 Task: Filter the search "javascript" by repositories.
Action: Mouse moved to (869, 83)
Screenshot: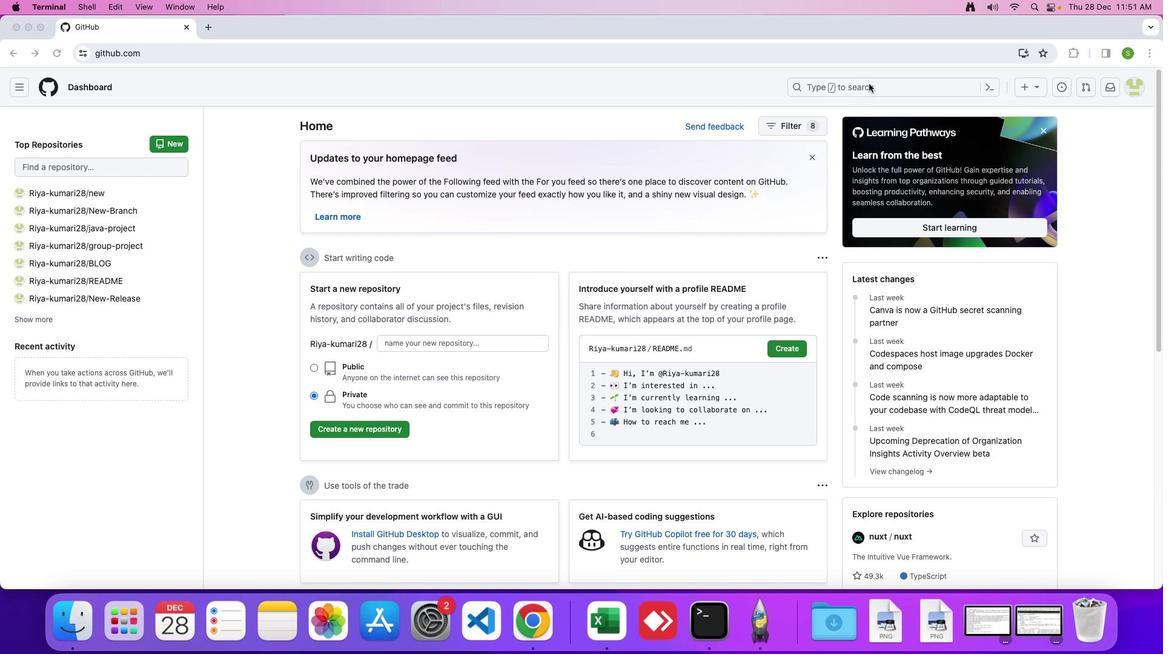 
Action: Mouse pressed left at (869, 83)
Screenshot: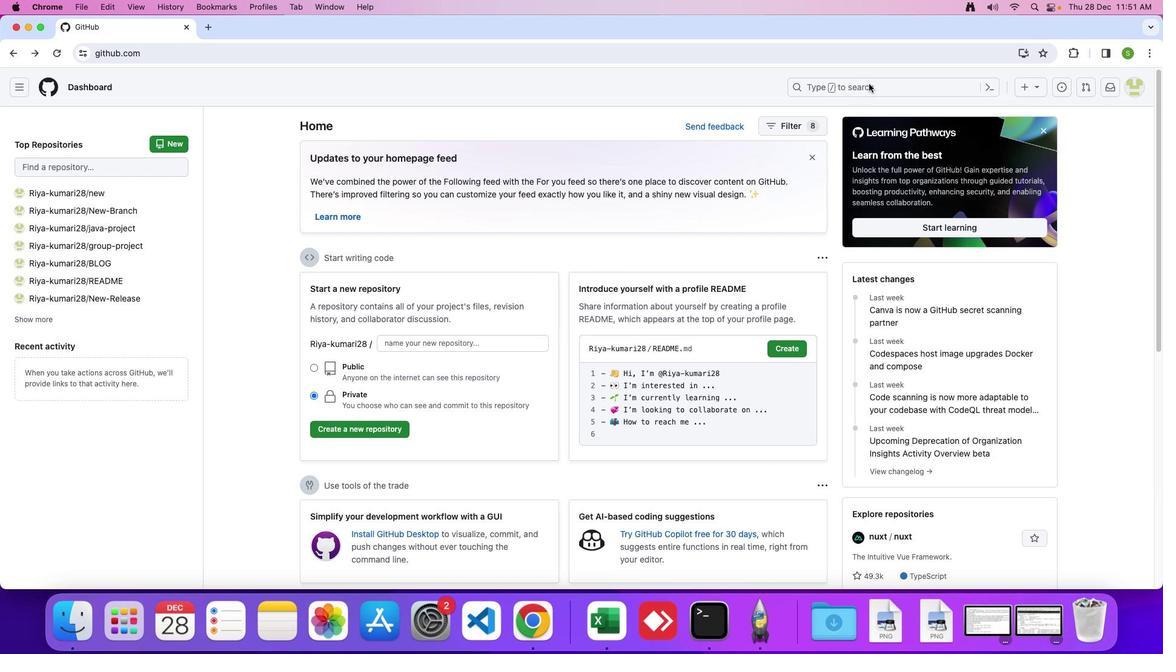 
Action: Mouse moved to (867, 84)
Screenshot: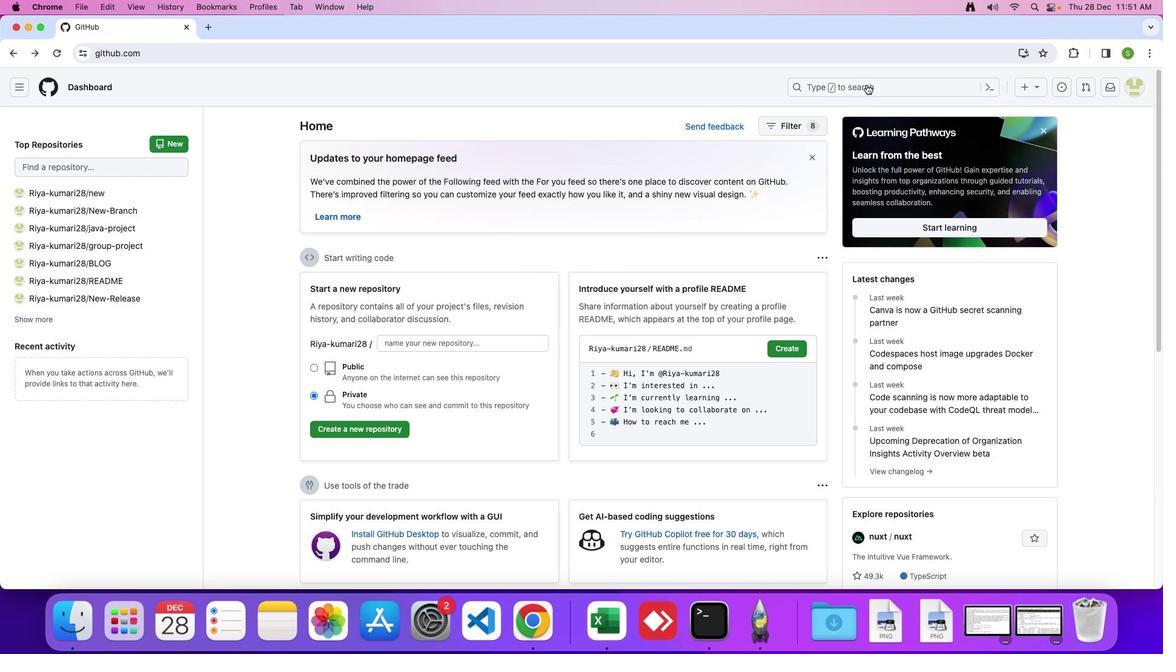 
Action: Mouse pressed left at (867, 84)
Screenshot: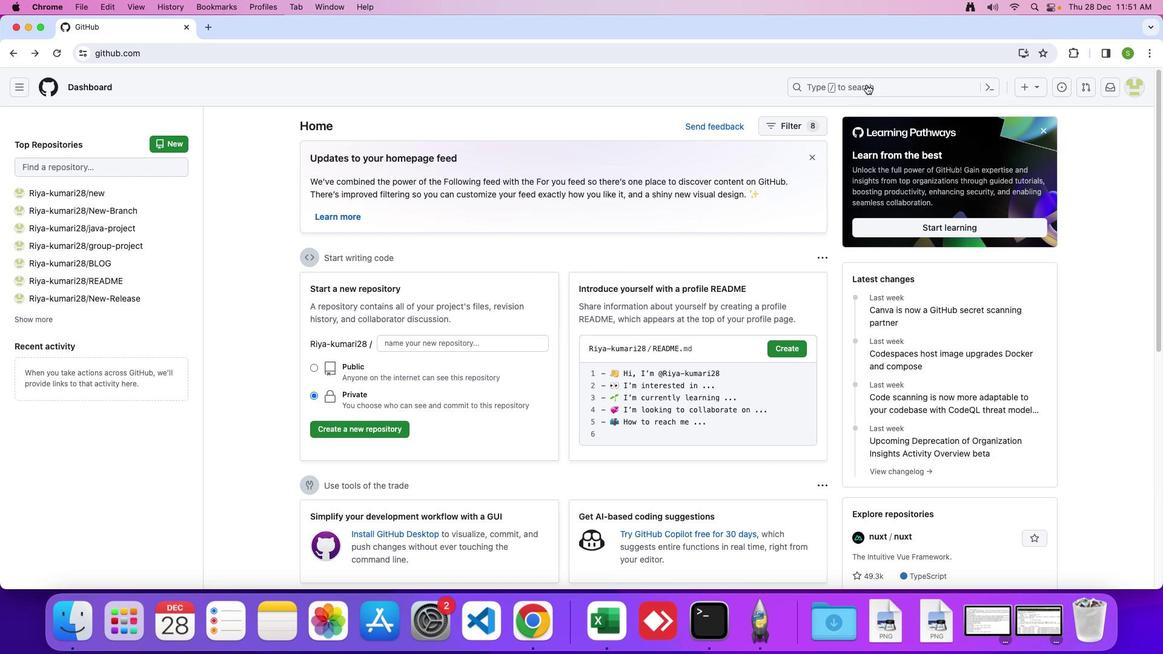 
Action: Mouse moved to (755, 87)
Screenshot: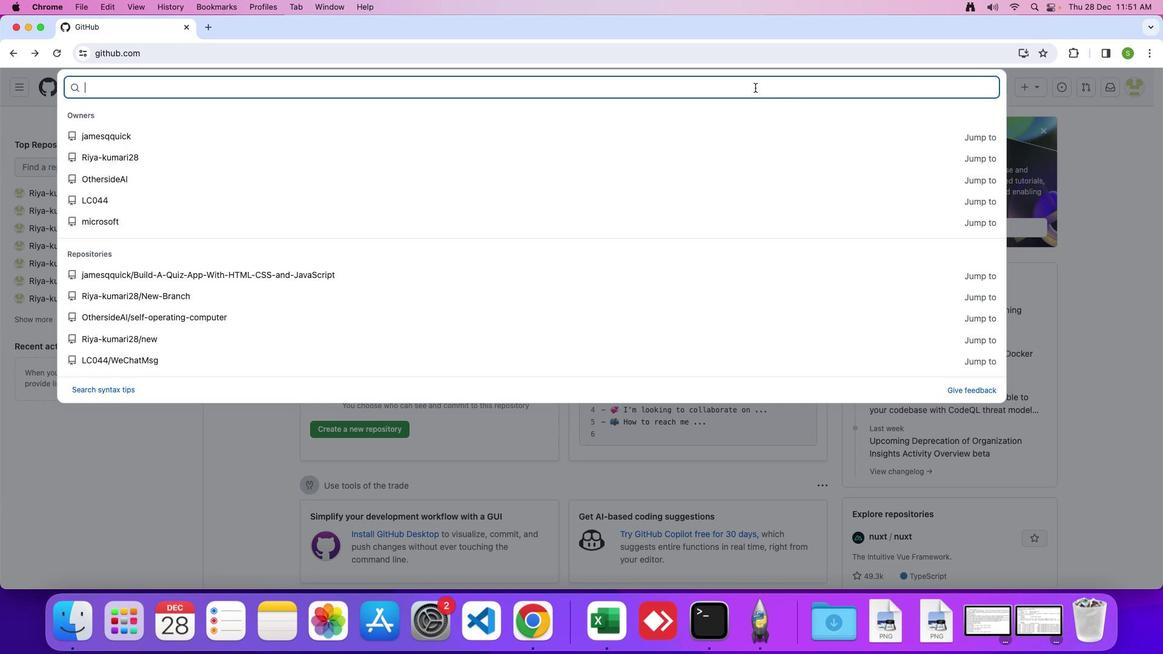 
Action: Mouse pressed left at (755, 87)
Screenshot: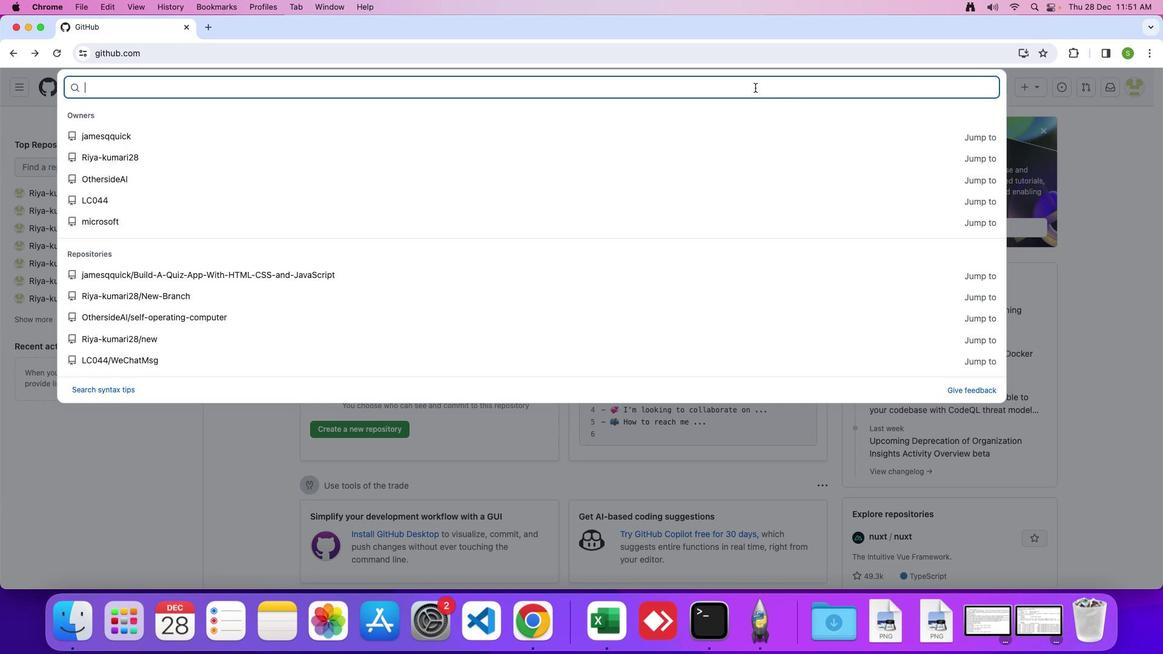 
Action: Mouse moved to (755, 87)
Screenshot: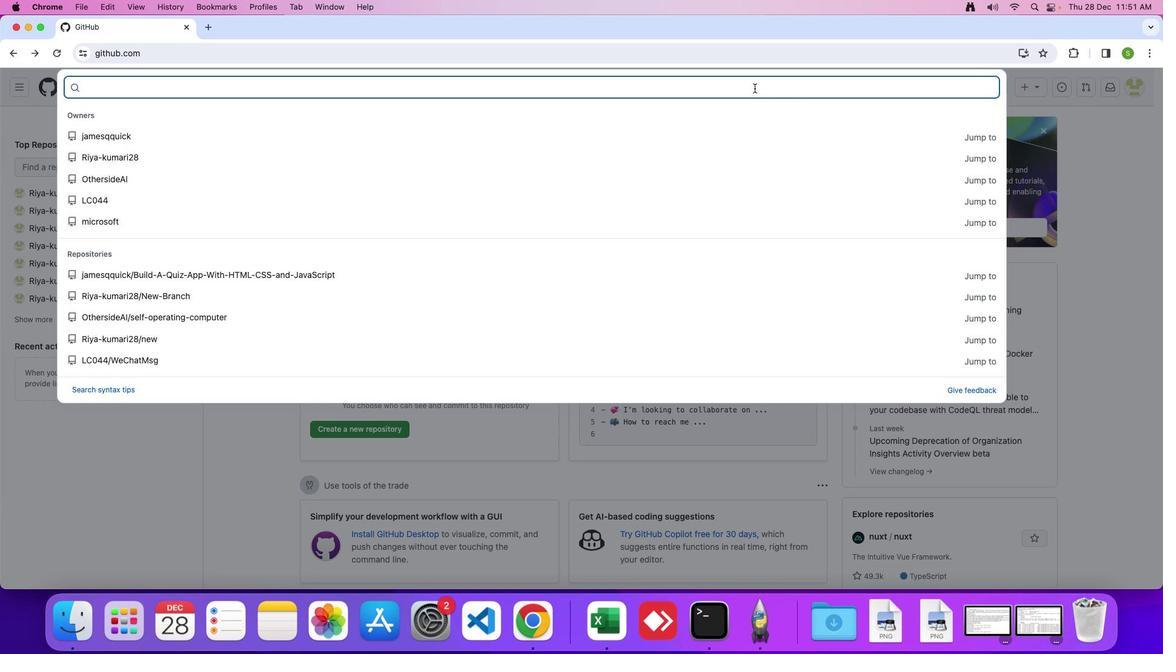
Action: Key pressed 'J'Key.caps_lock'a''v''a''s''c''r''i''p''t'Key.enter
Screenshot: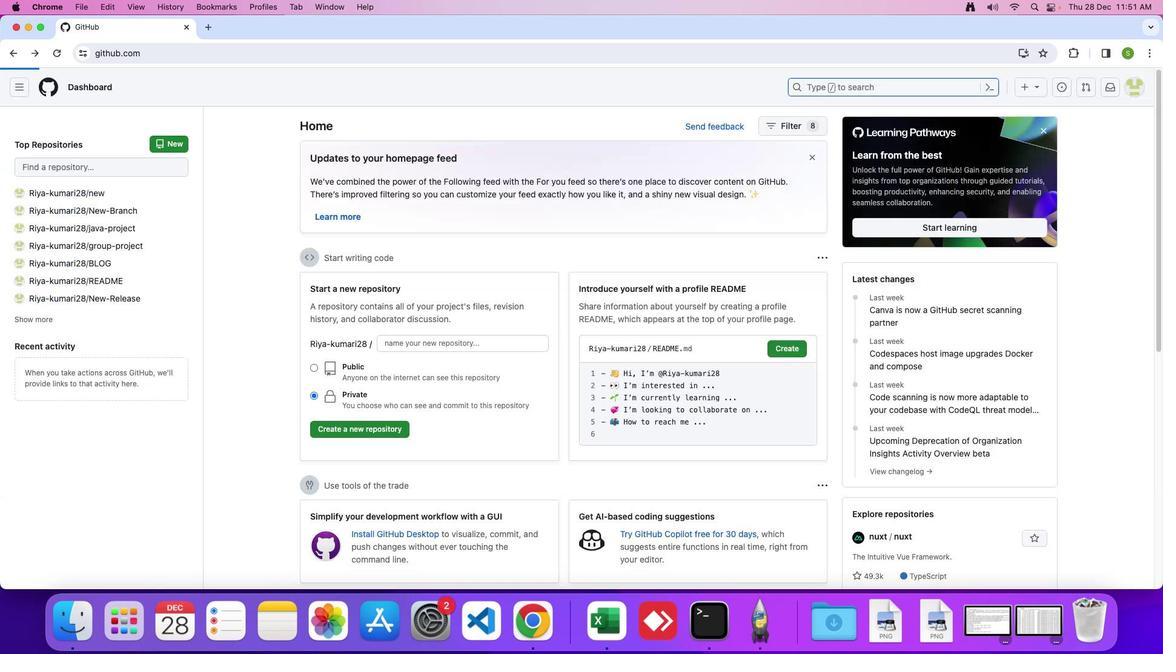 
Action: Mouse moved to (532, 229)
Screenshot: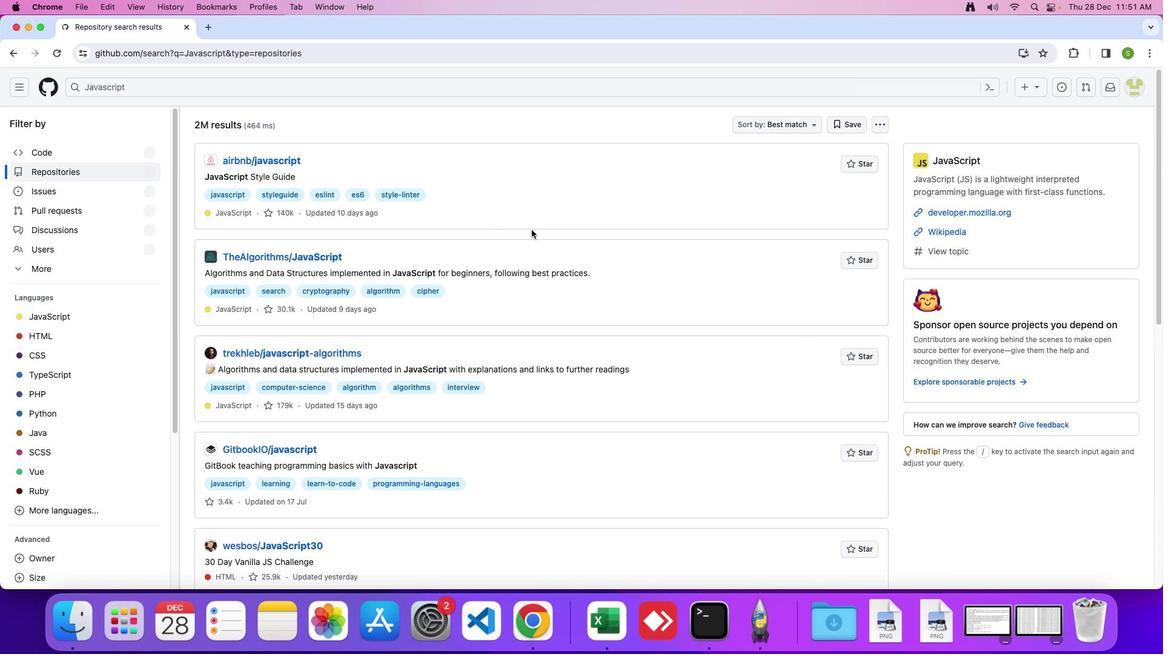 
